 Task: Mute a conversation that's part of a lengthy email thread.
Action: Mouse scrolled (527, 230) with delta (0, 0)
Screenshot: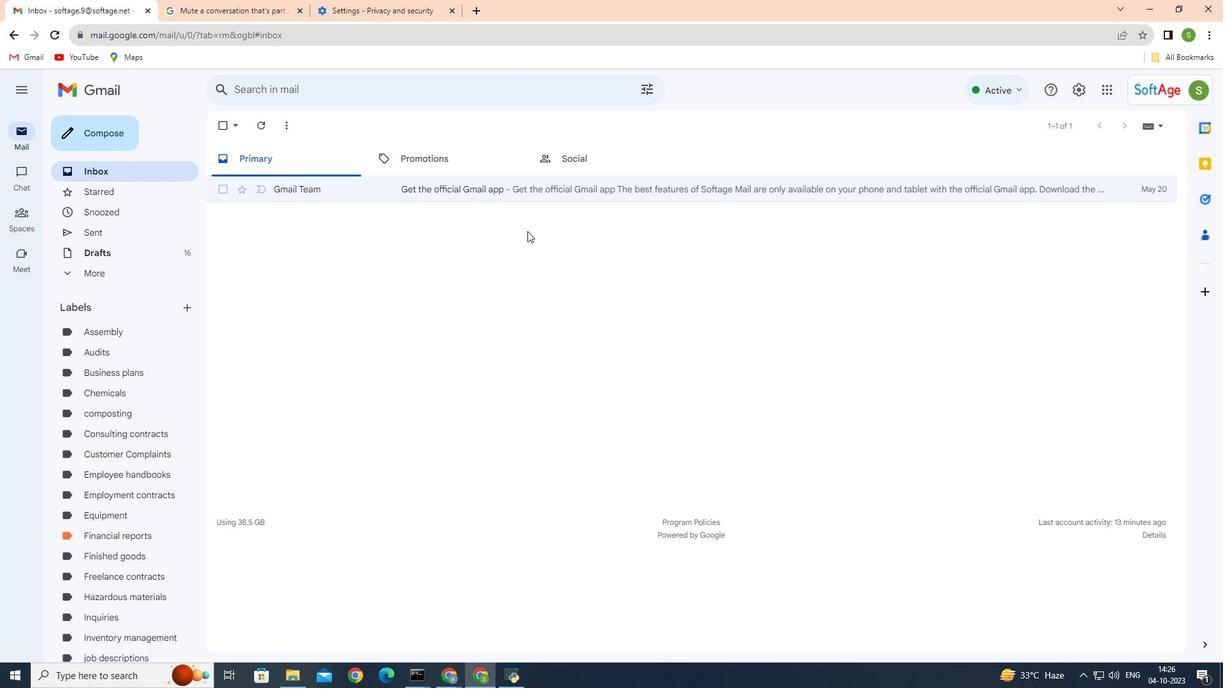 
Action: Mouse scrolled (527, 230) with delta (0, 0)
Screenshot: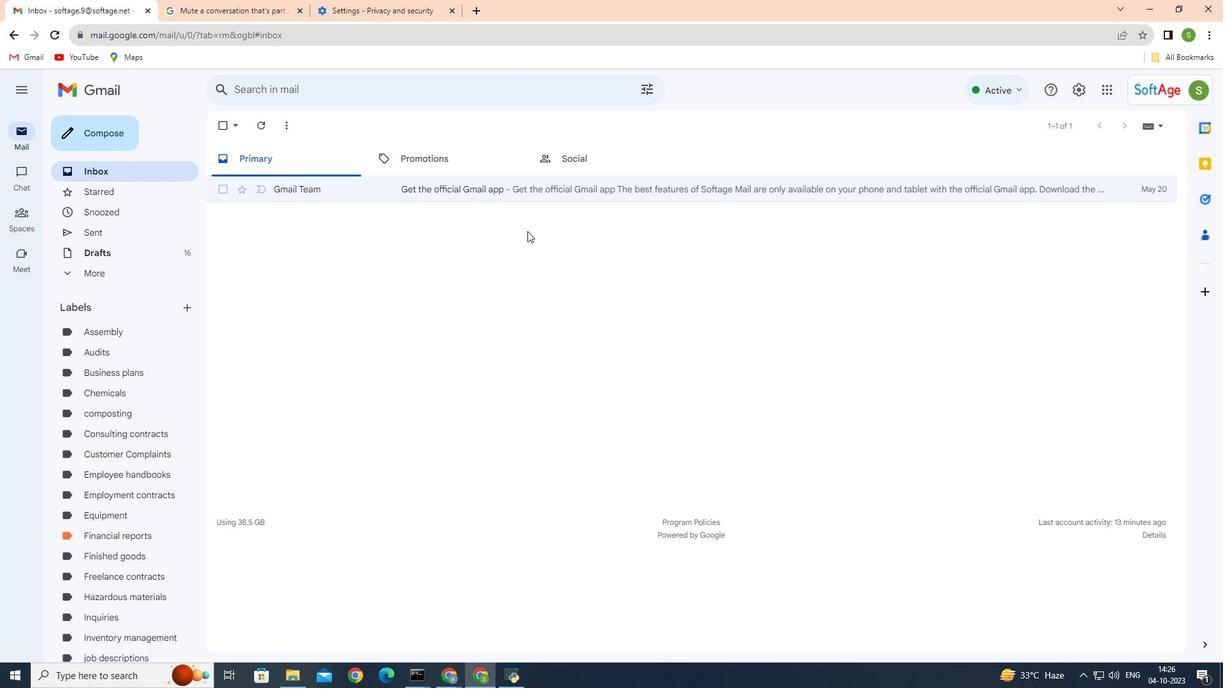 
Action: Mouse scrolled (527, 230) with delta (0, 0)
Screenshot: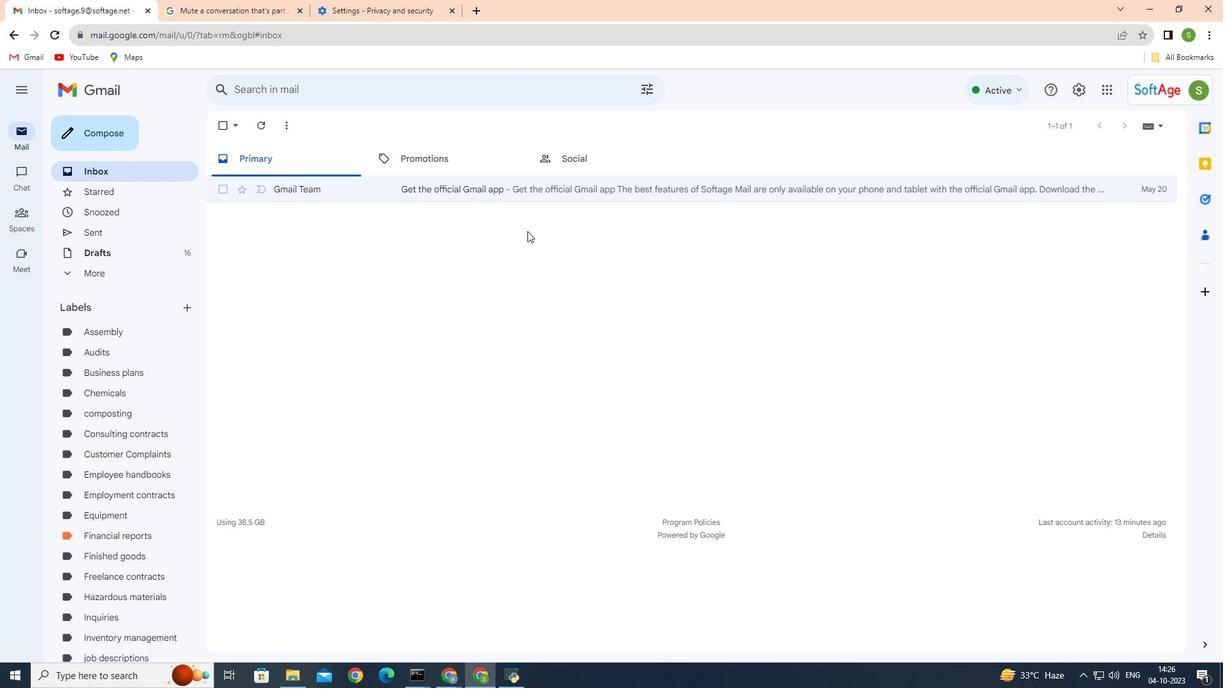 
Action: Mouse scrolled (527, 230) with delta (0, 0)
Screenshot: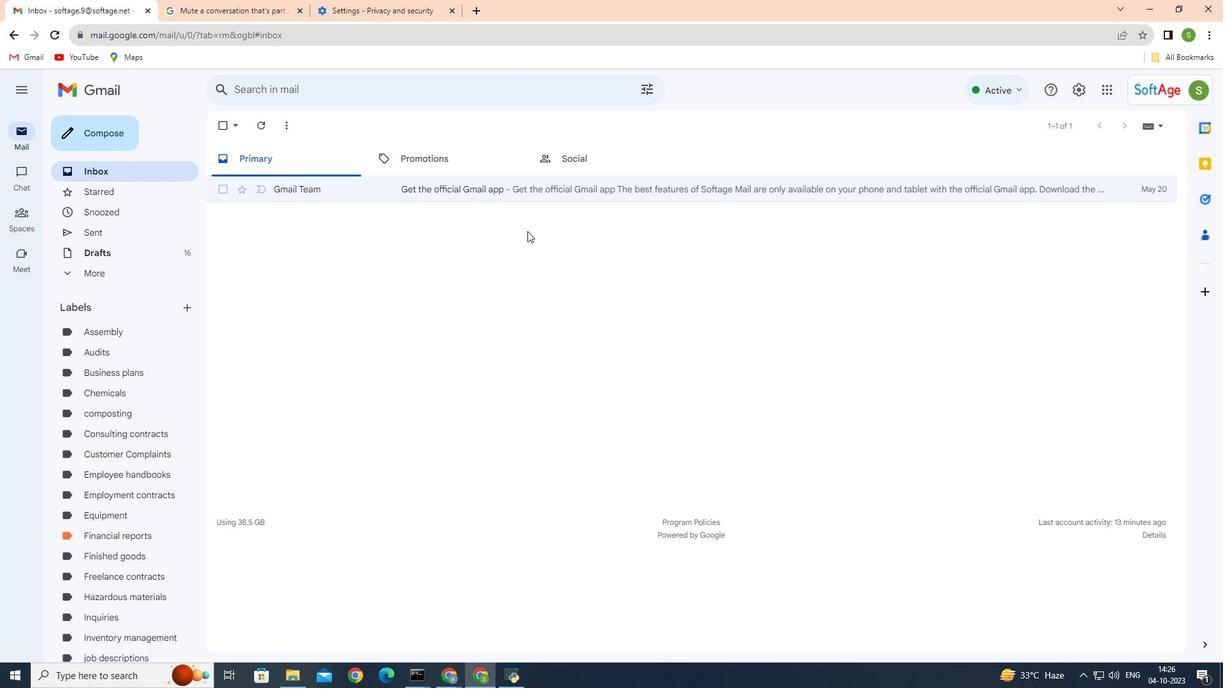 
Action: Mouse scrolled (527, 230) with delta (0, 0)
Screenshot: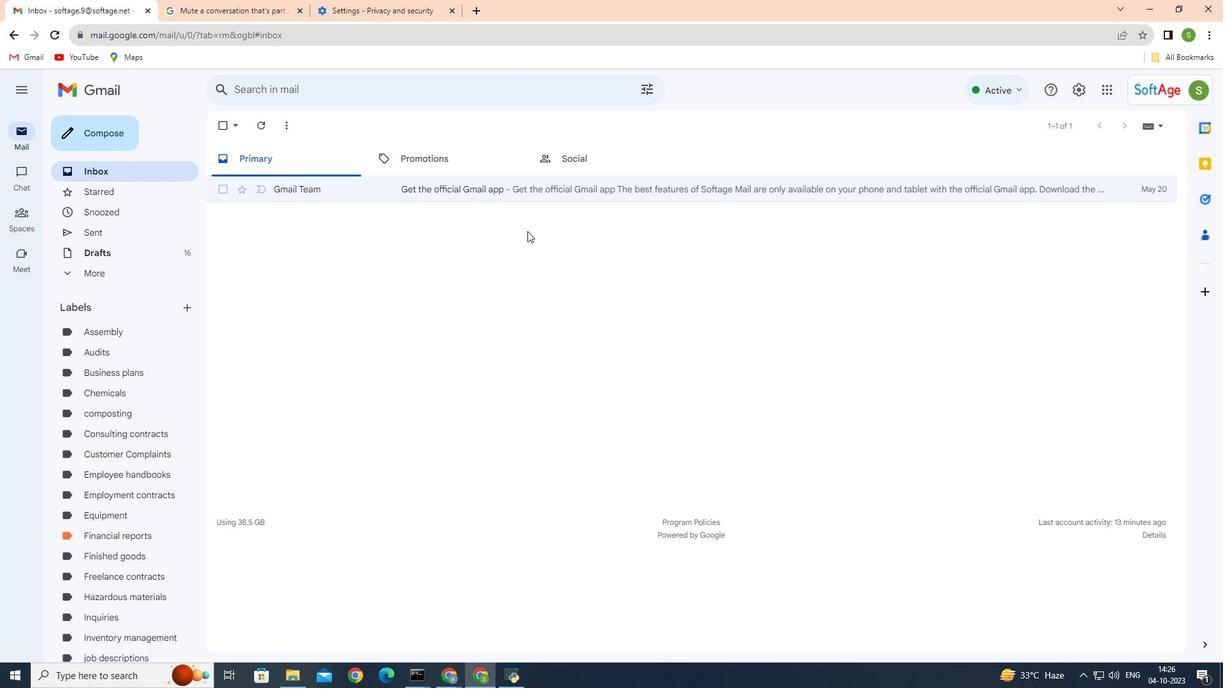 
Action: Mouse moved to (377, 197)
Screenshot: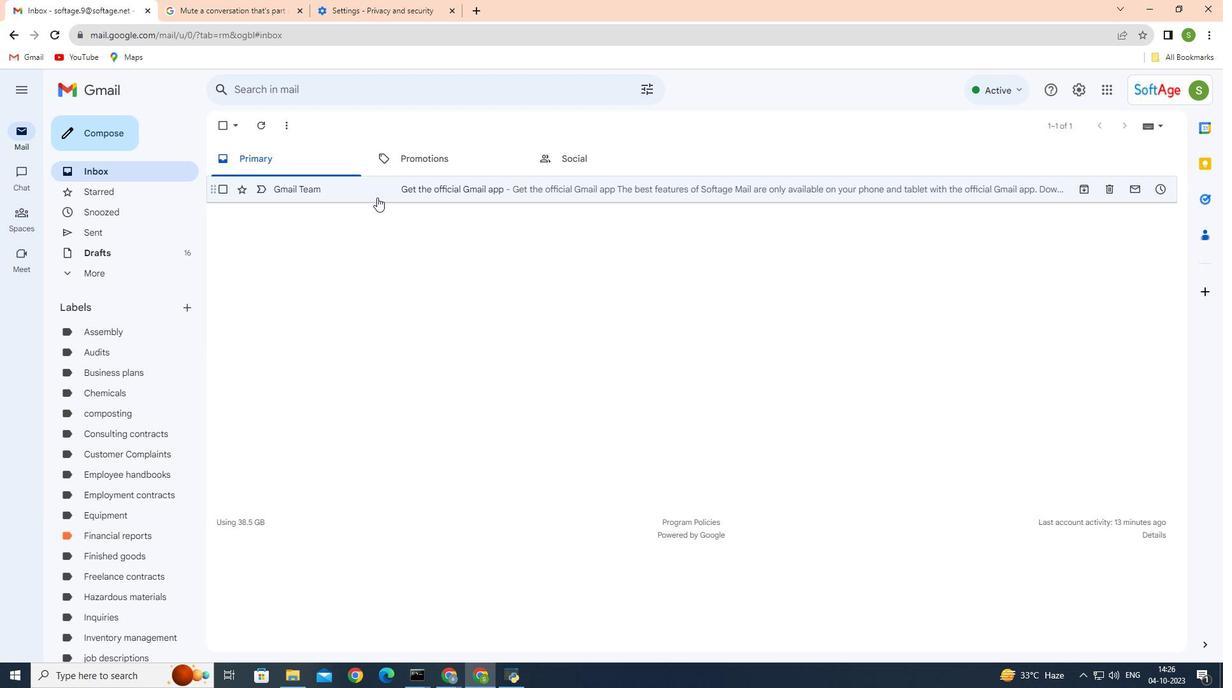 
Action: Mouse pressed left at (377, 197)
Screenshot: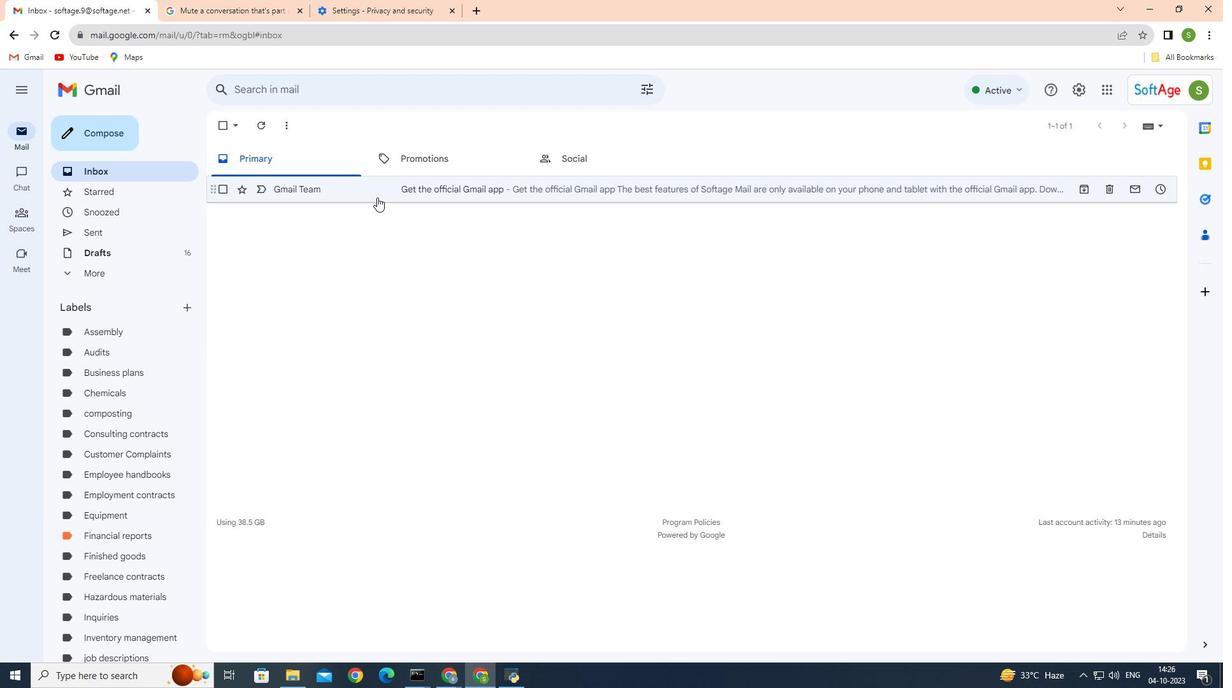 
Action: Mouse moved to (1160, 199)
Screenshot: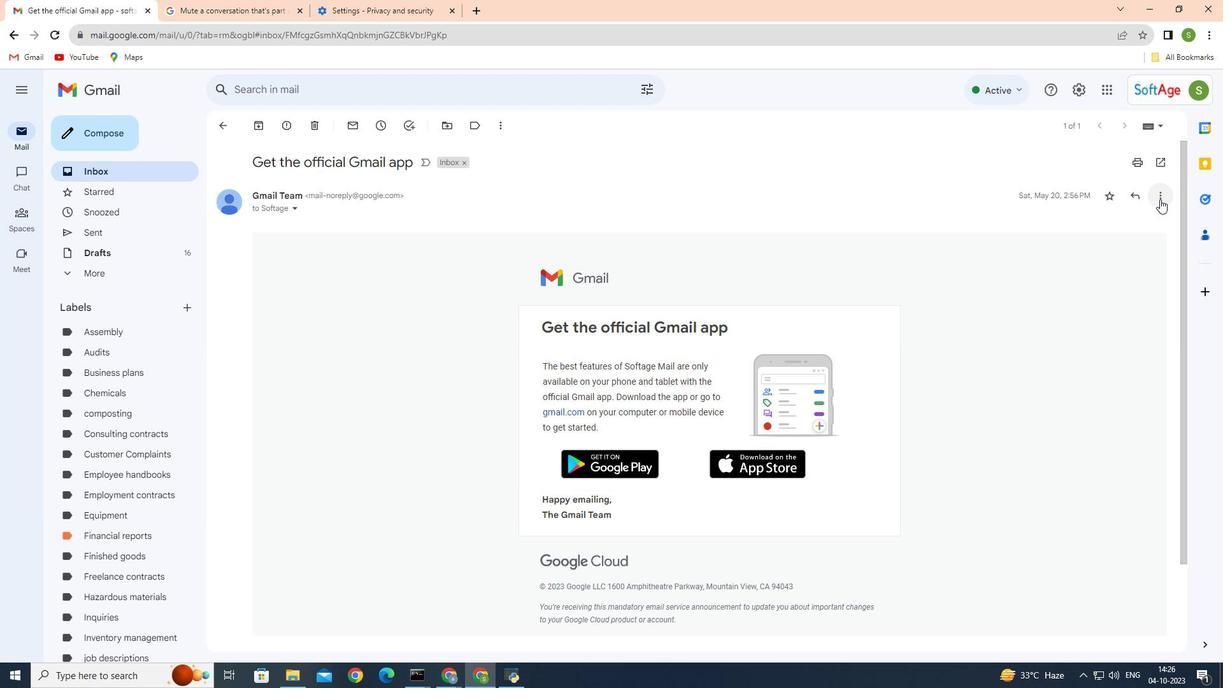 
Action: Mouse pressed left at (1160, 199)
Screenshot: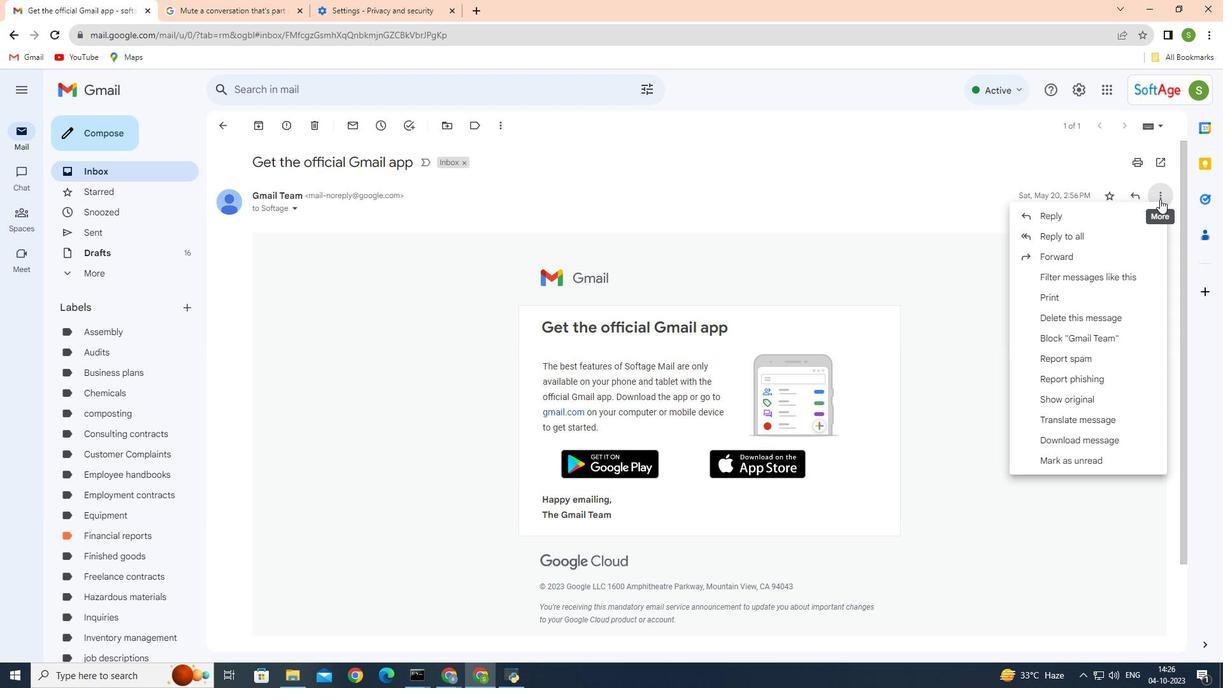 
Action: Mouse moved to (915, 150)
Screenshot: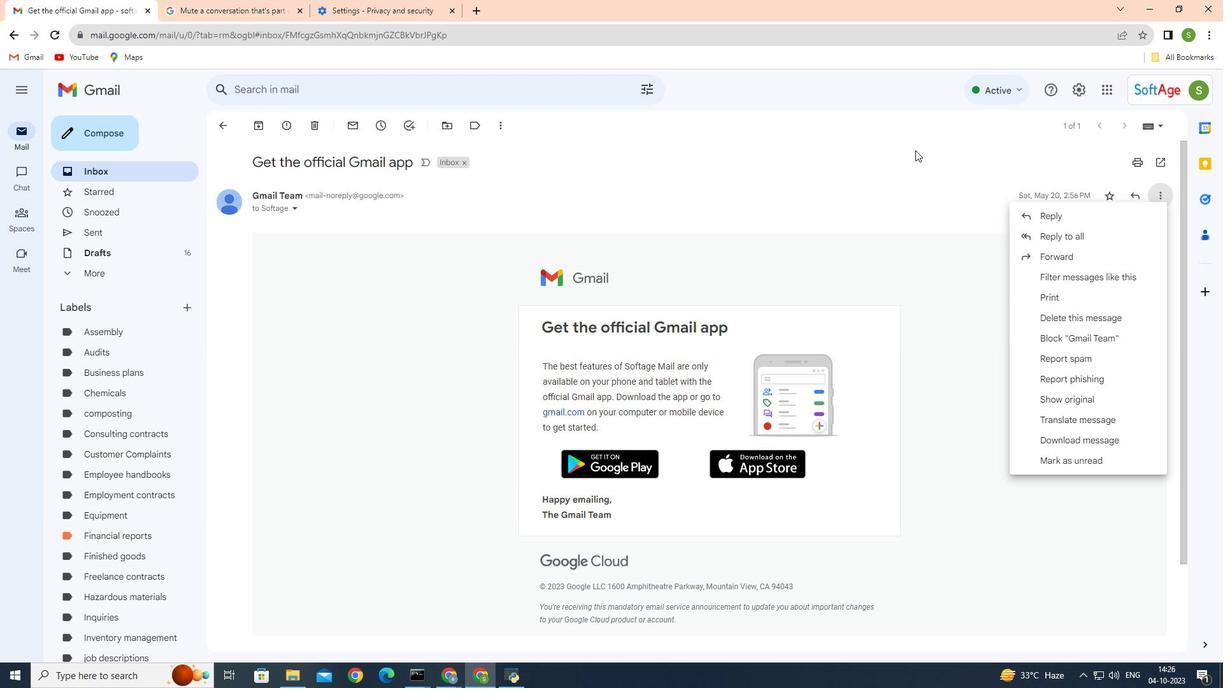
Action: Mouse pressed left at (915, 150)
Screenshot: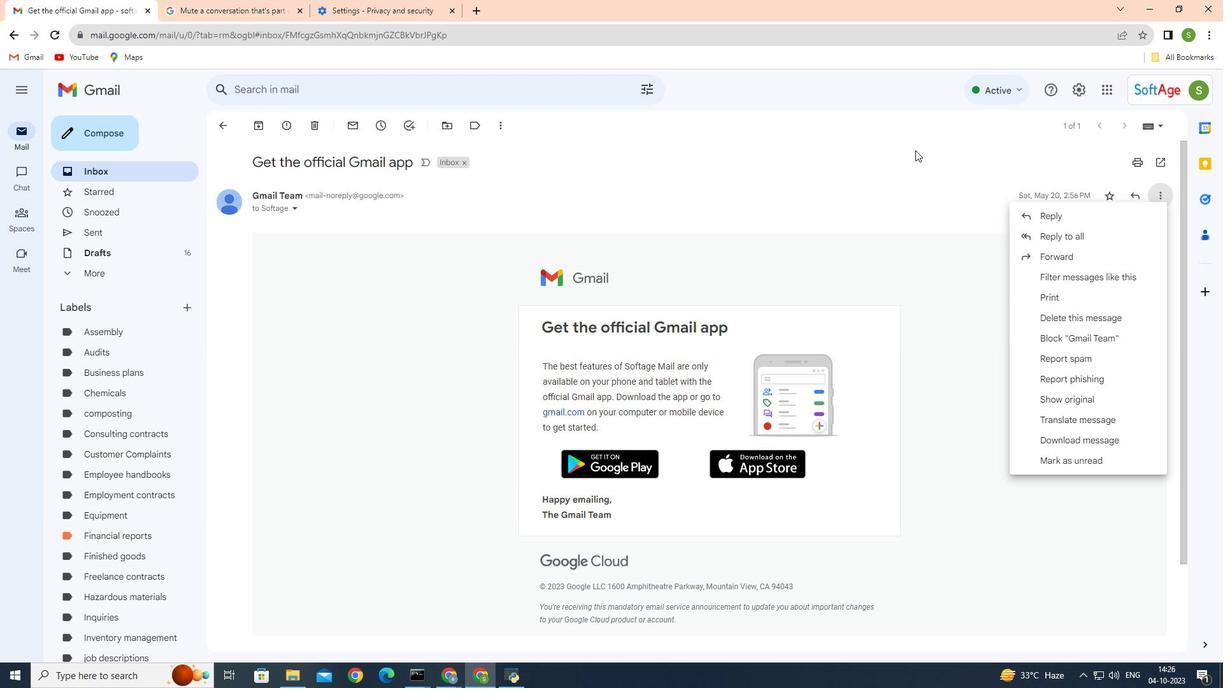 
Action: Mouse moved to (499, 127)
Screenshot: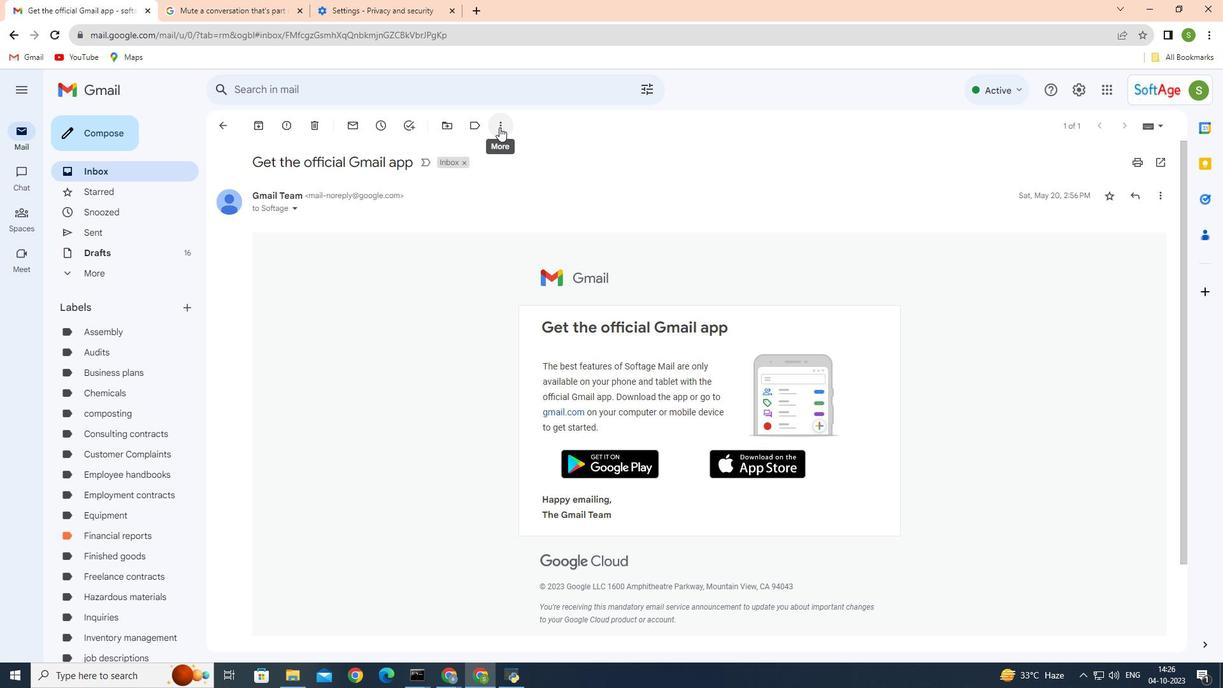 
Action: Mouse pressed left at (499, 127)
Screenshot: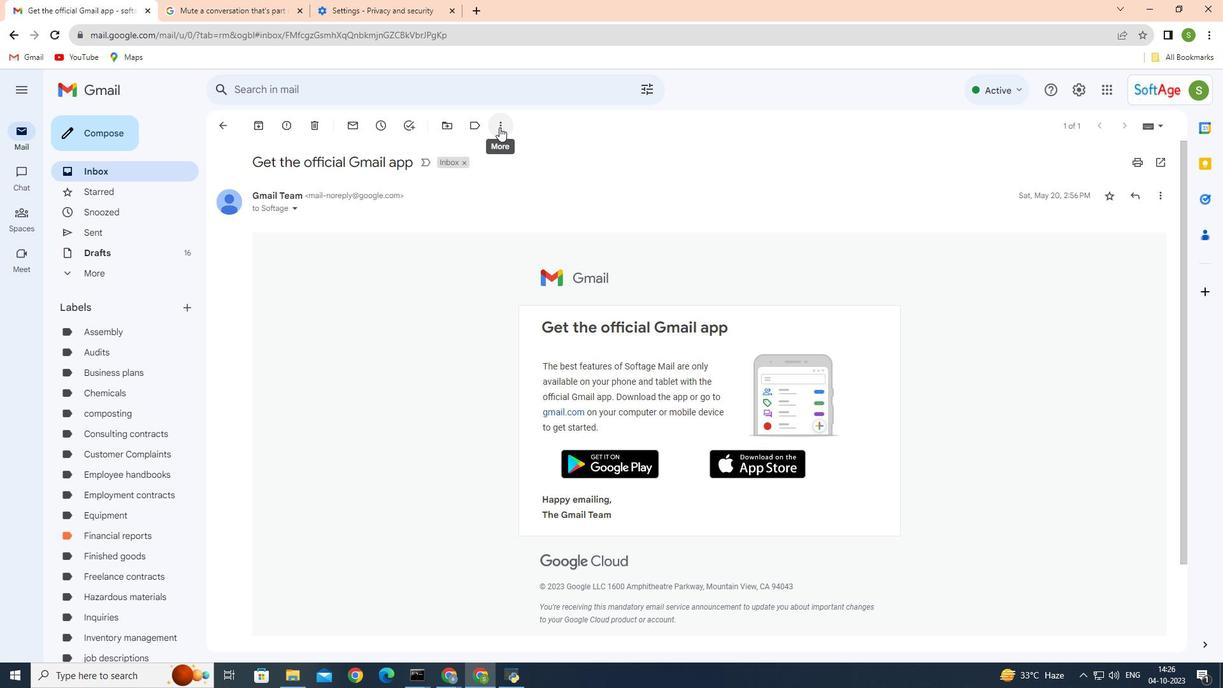 
Action: Mouse moved to (537, 249)
Screenshot: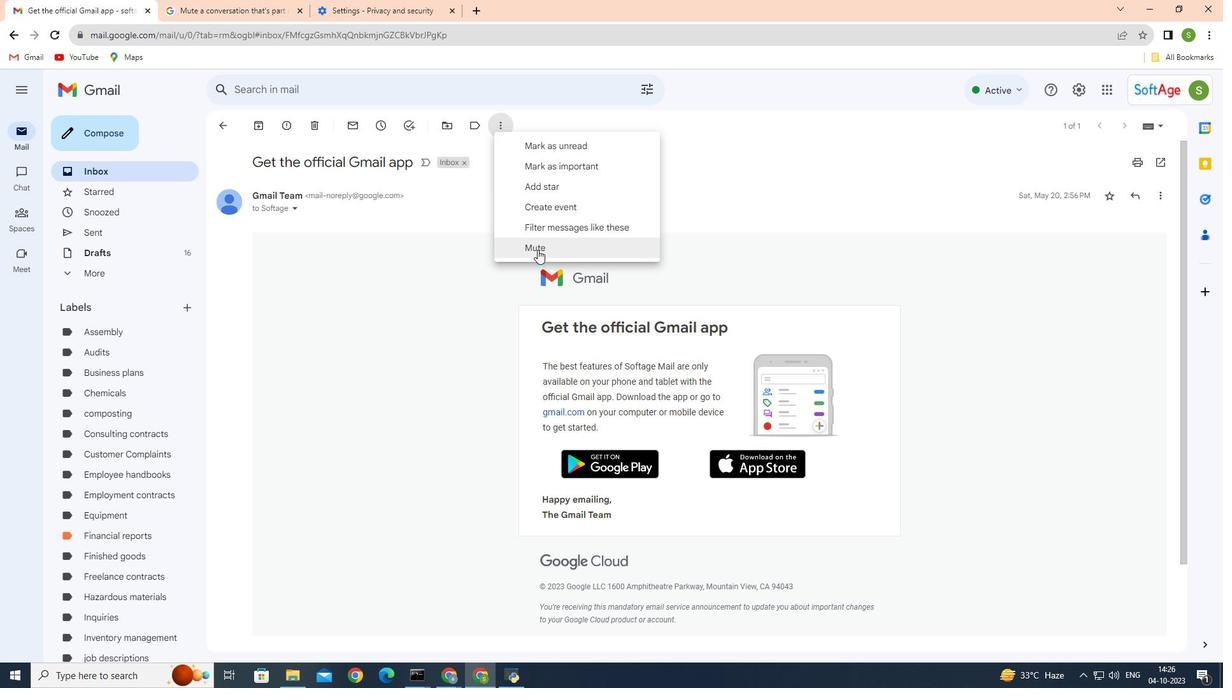 
Action: Mouse pressed left at (537, 249)
Screenshot: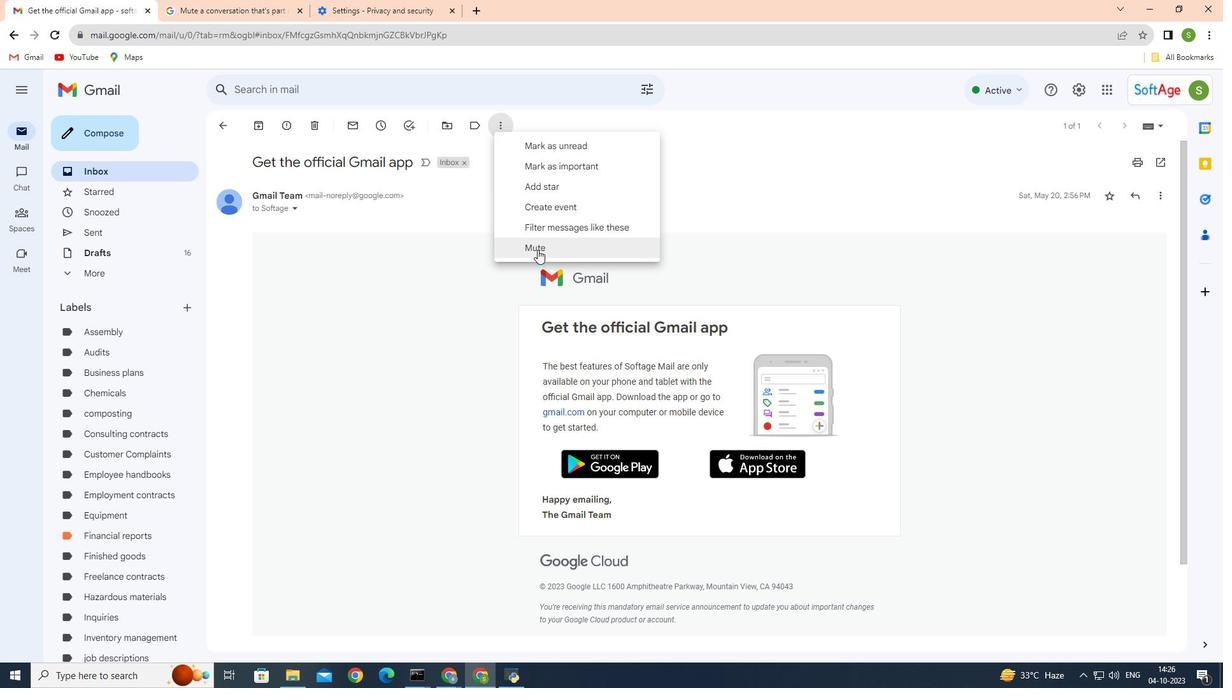
Action: Mouse pressed left at (537, 249)
Screenshot: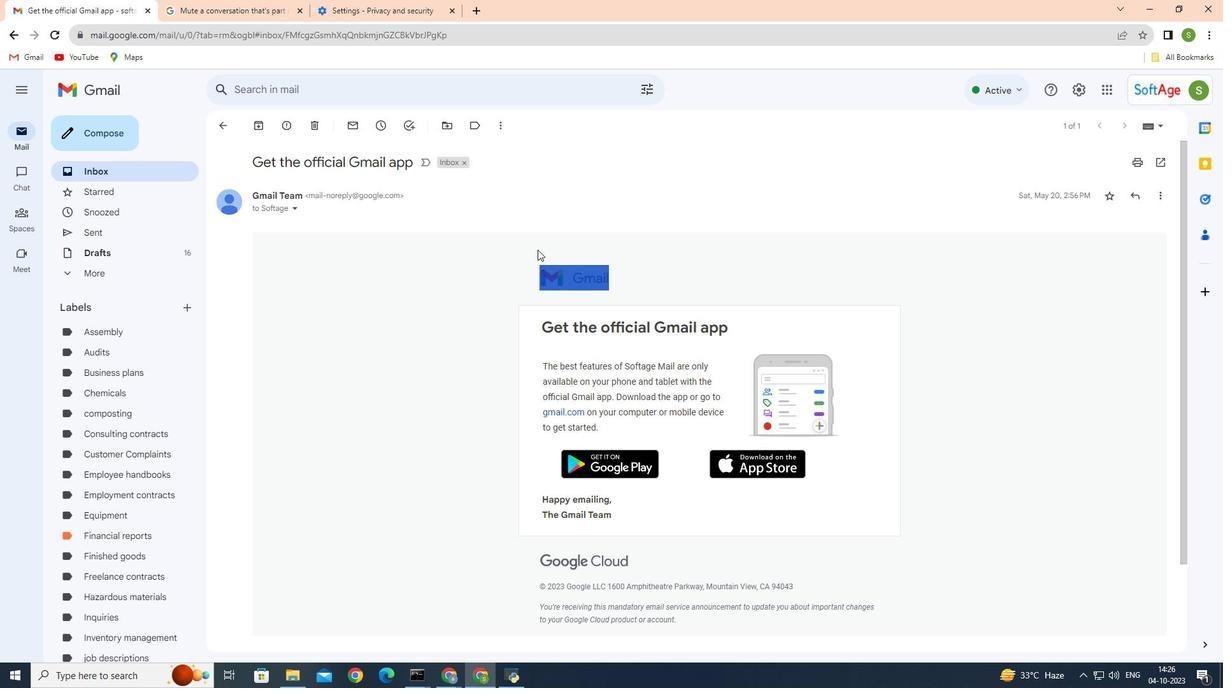 
Action: Mouse moved to (488, 234)
Screenshot: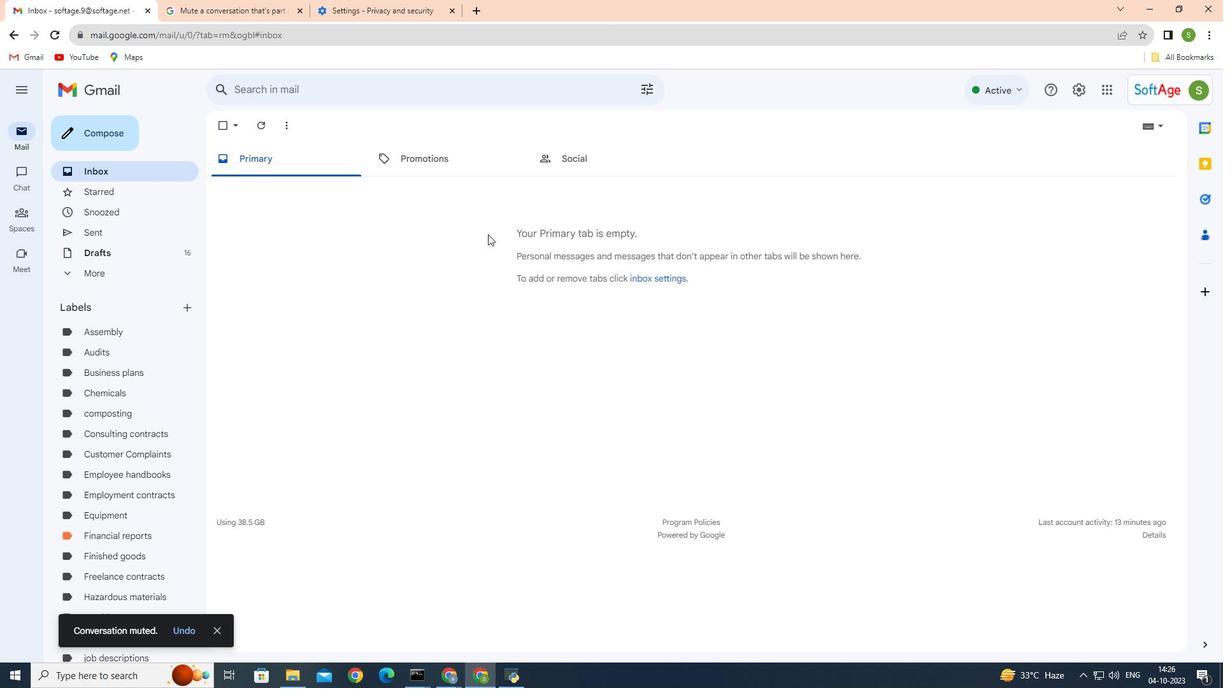 
